 Task: Assign in the project AgileRadius the issue 'Upgrade the authentication and authorization mechanisms of a web application to improve security and access control' to the sprint 'Feedback Collection Sprint'. Assign in the project AgileRadius the issue 'Create a new online platform for online coding courses with advanced coding challenges and coding contests features' to the sprint 'Feedback Collection Sprint'. Assign in the project AgileRadius the issue 'Implement a new cloud-based procurement management system for a company with advanced procurement planning and purchasing features' to the sprint 'Feedback Collection Sprint'. Assign in the project AgileRadius the issue 'Integrate a new voice recognition feature into an existing mobile application to enhance user interaction and hands-free operation' to the sprint 'Feedback Collection Sprint'
Action: Mouse moved to (221, 70)
Screenshot: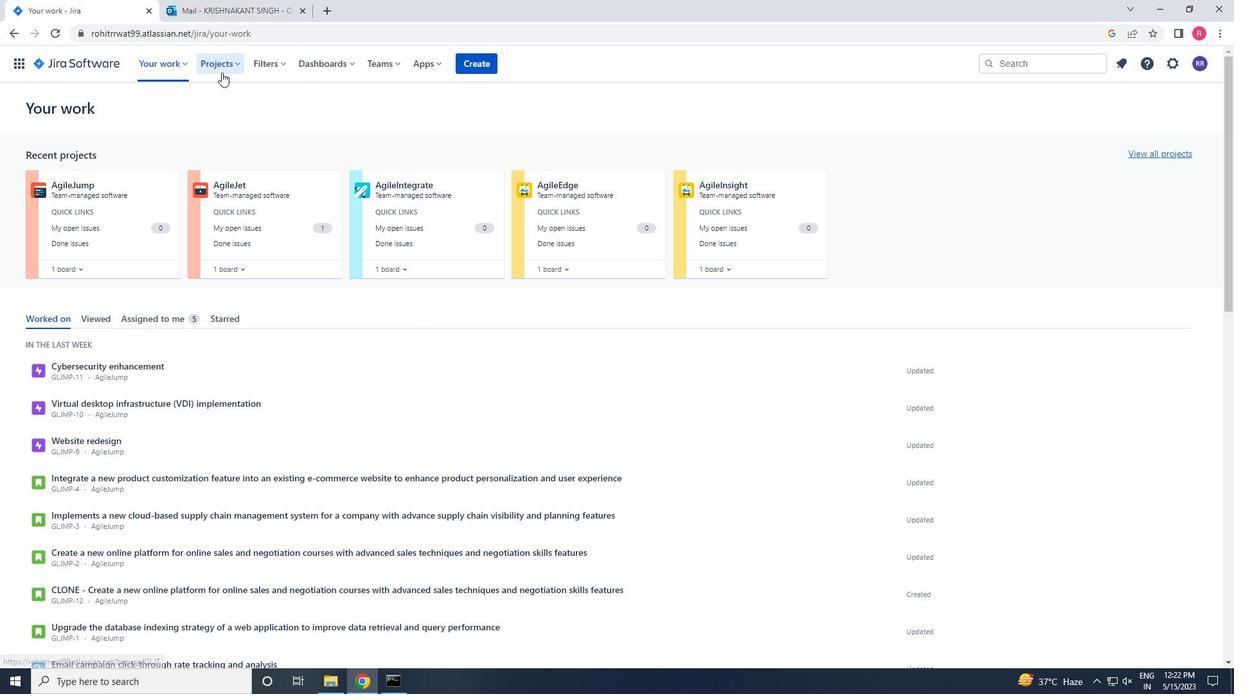 
Action: Mouse pressed left at (221, 70)
Screenshot: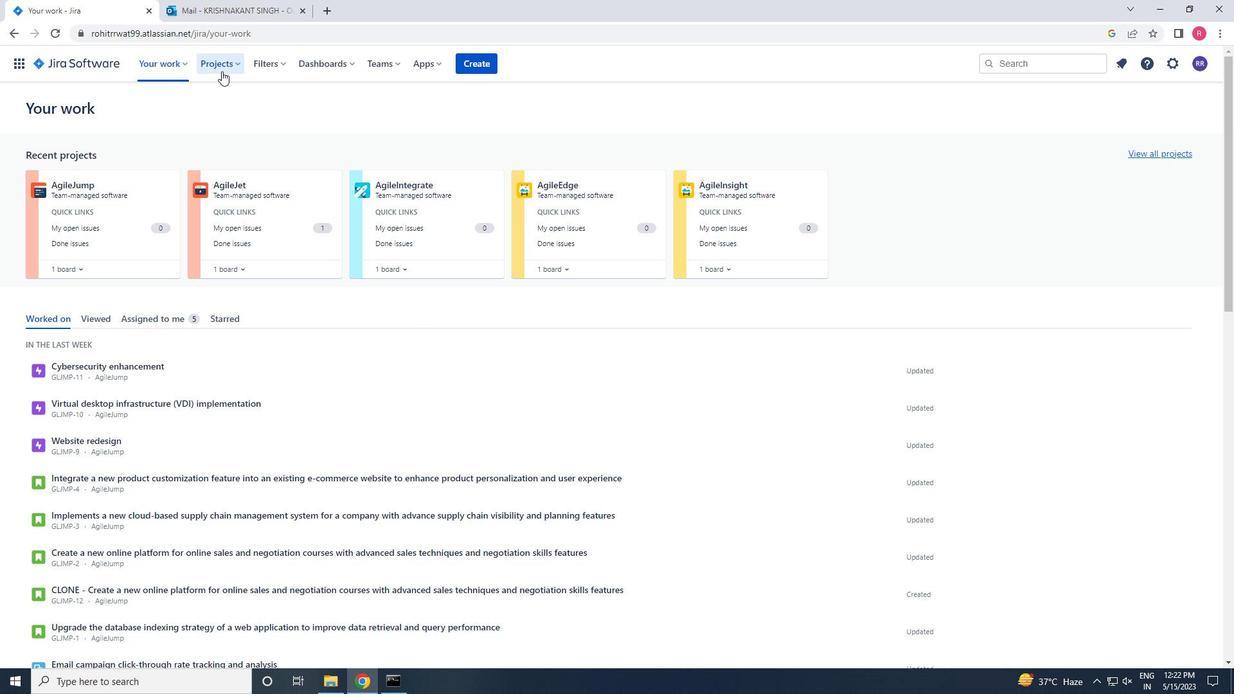 
Action: Mouse moved to (256, 118)
Screenshot: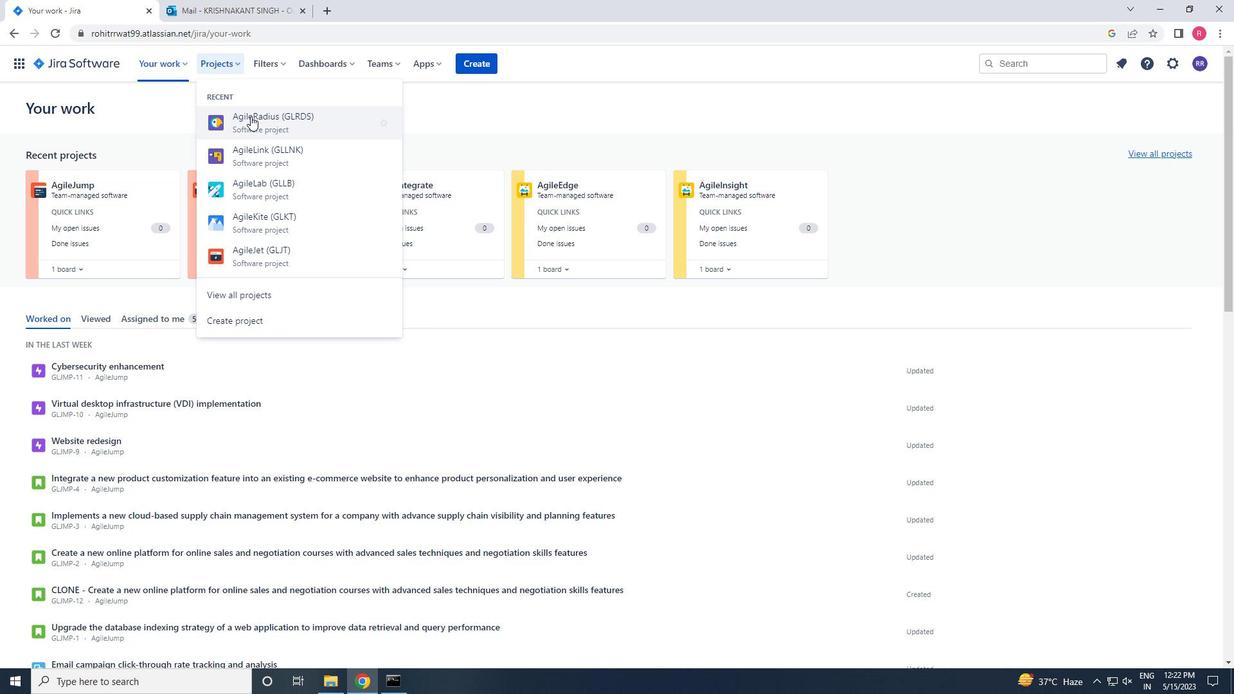 
Action: Mouse pressed left at (256, 118)
Screenshot: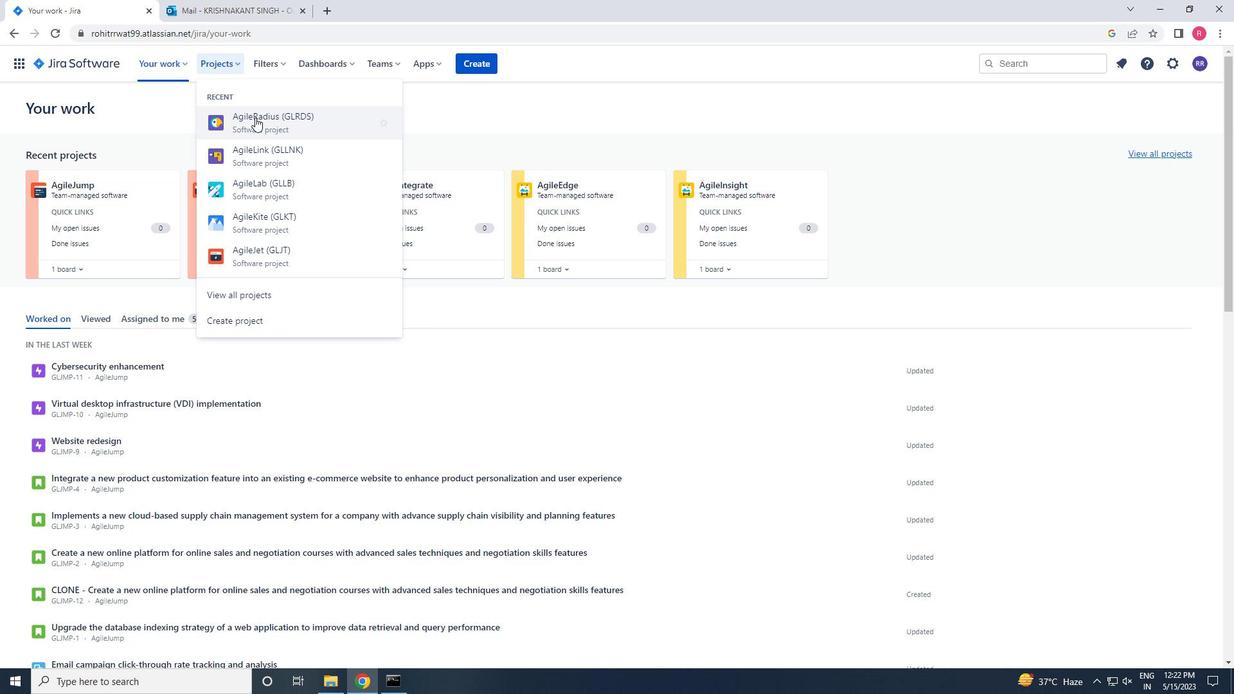 
Action: Mouse moved to (55, 195)
Screenshot: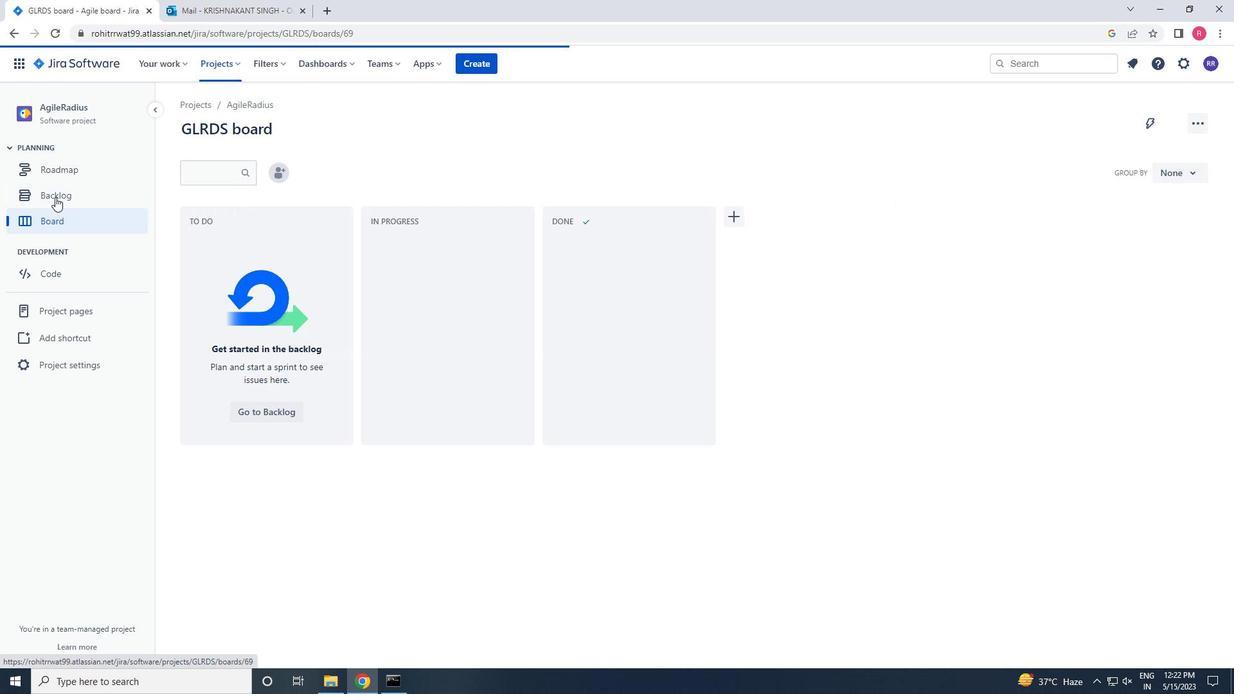 
Action: Mouse pressed left at (55, 195)
Screenshot: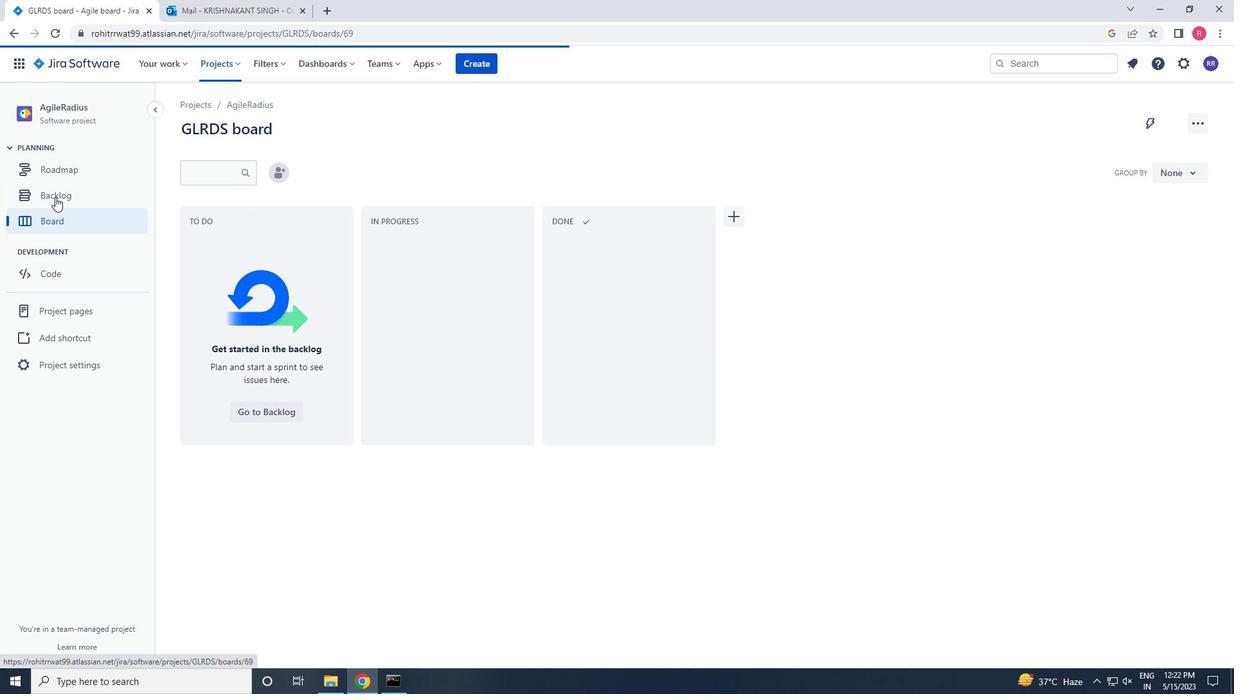 
Action: Mouse moved to (882, 442)
Screenshot: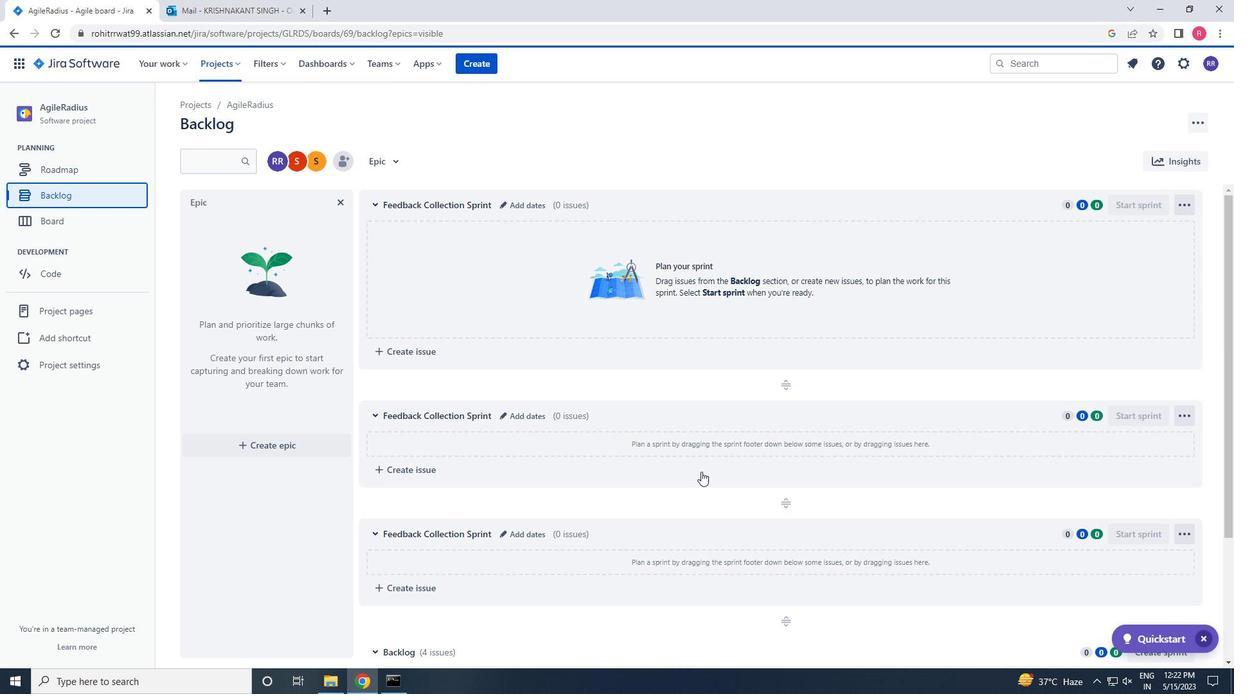 
Action: Mouse scrolled (882, 441) with delta (0, 0)
Screenshot: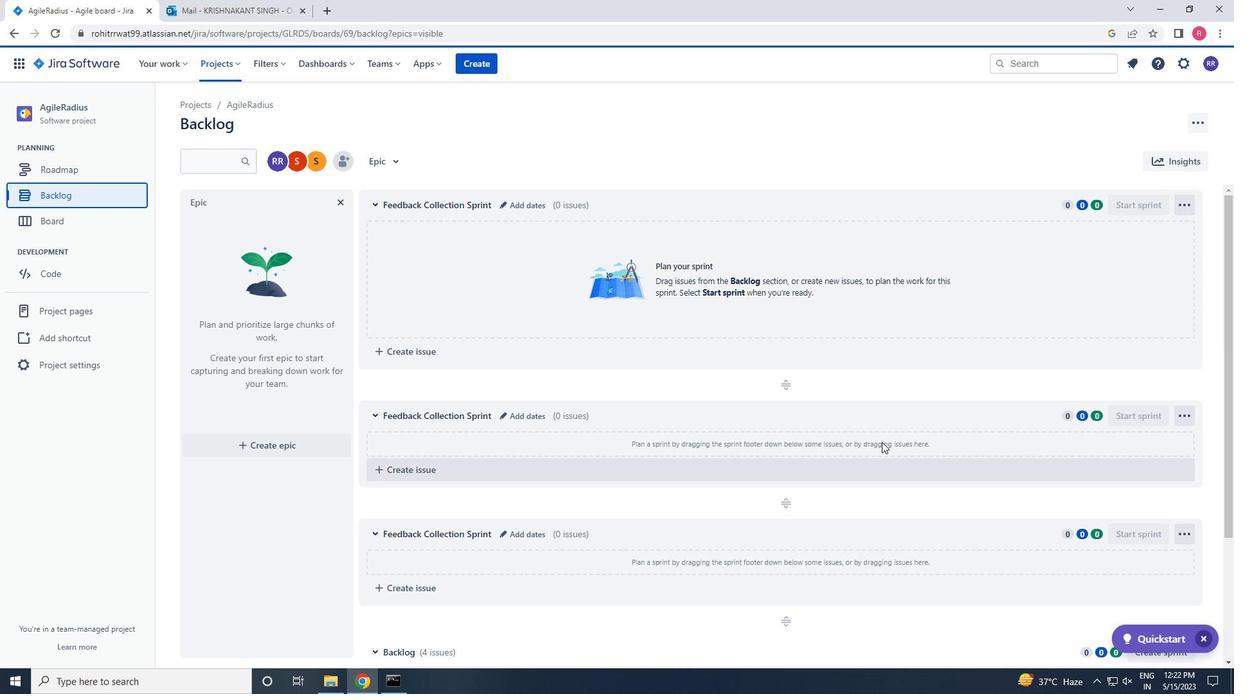 
Action: Mouse scrolled (882, 441) with delta (0, 0)
Screenshot: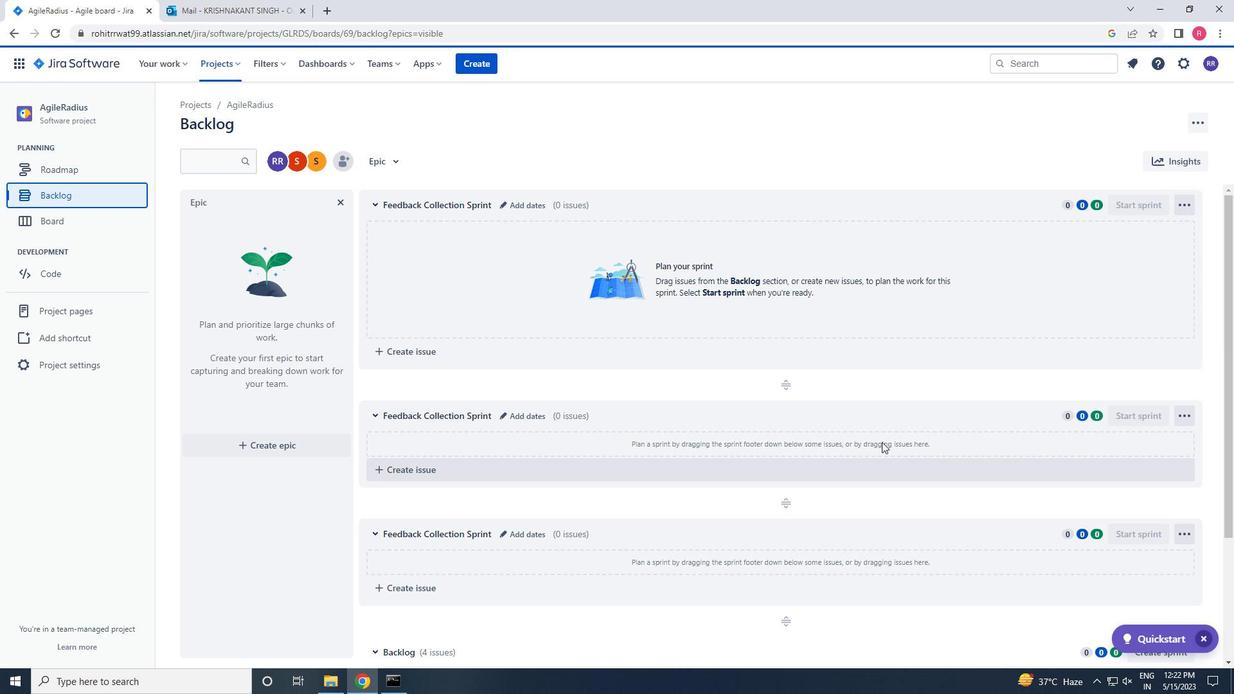 
Action: Mouse moved to (882, 442)
Screenshot: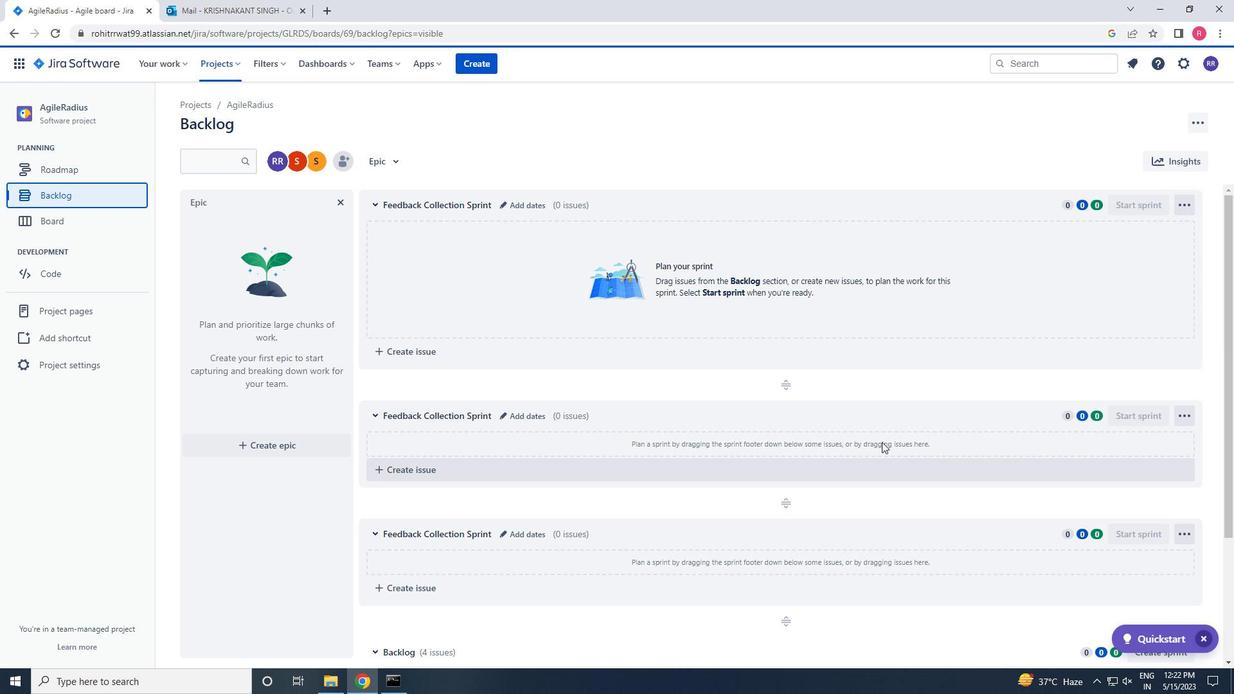 
Action: Mouse scrolled (882, 441) with delta (0, 0)
Screenshot: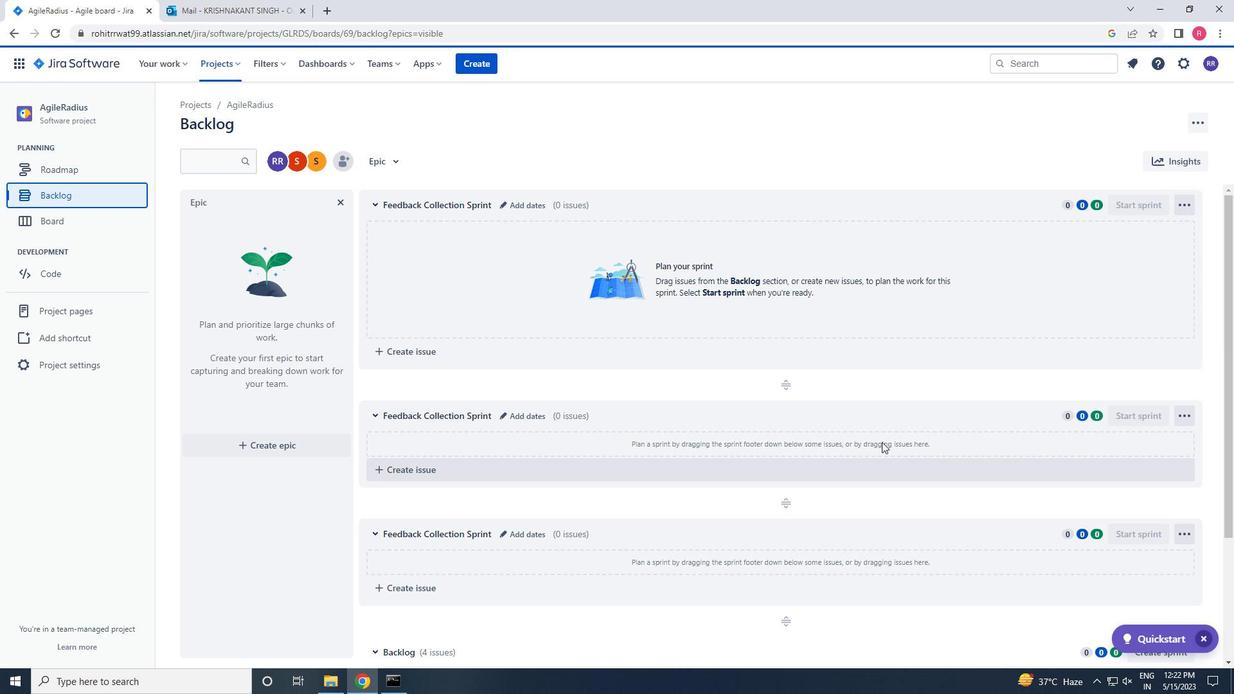 
Action: Mouse scrolled (882, 441) with delta (0, 0)
Screenshot: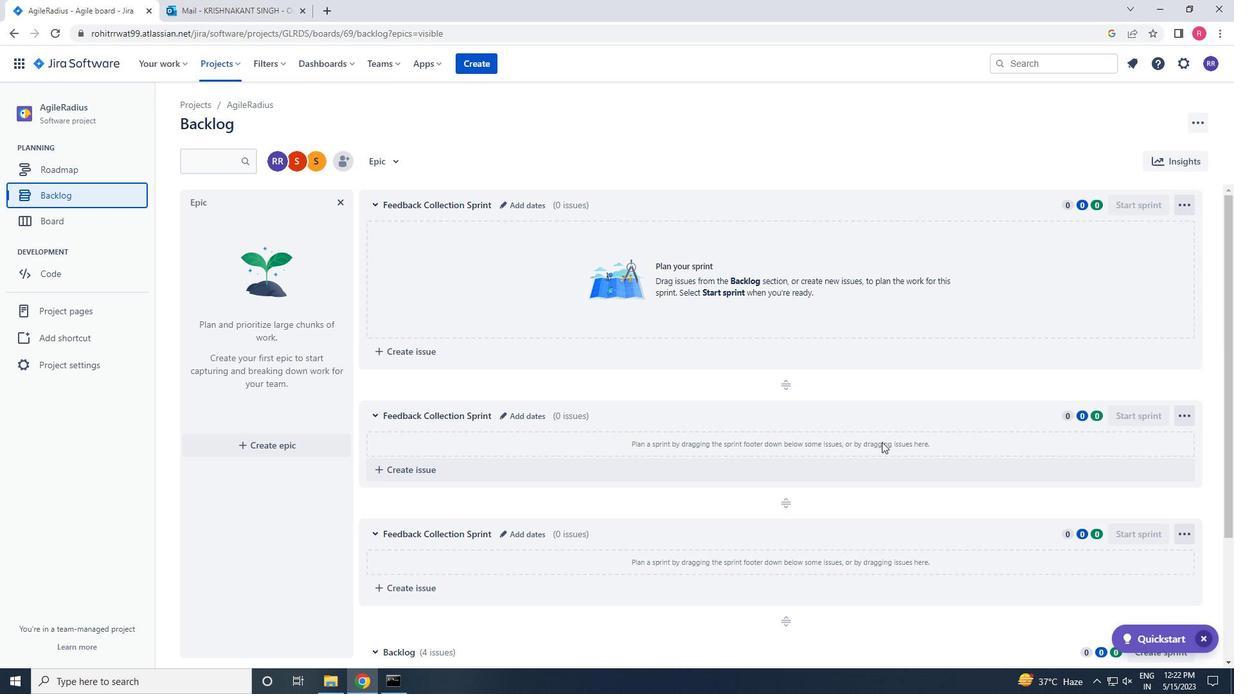 
Action: Mouse scrolled (882, 441) with delta (0, 0)
Screenshot: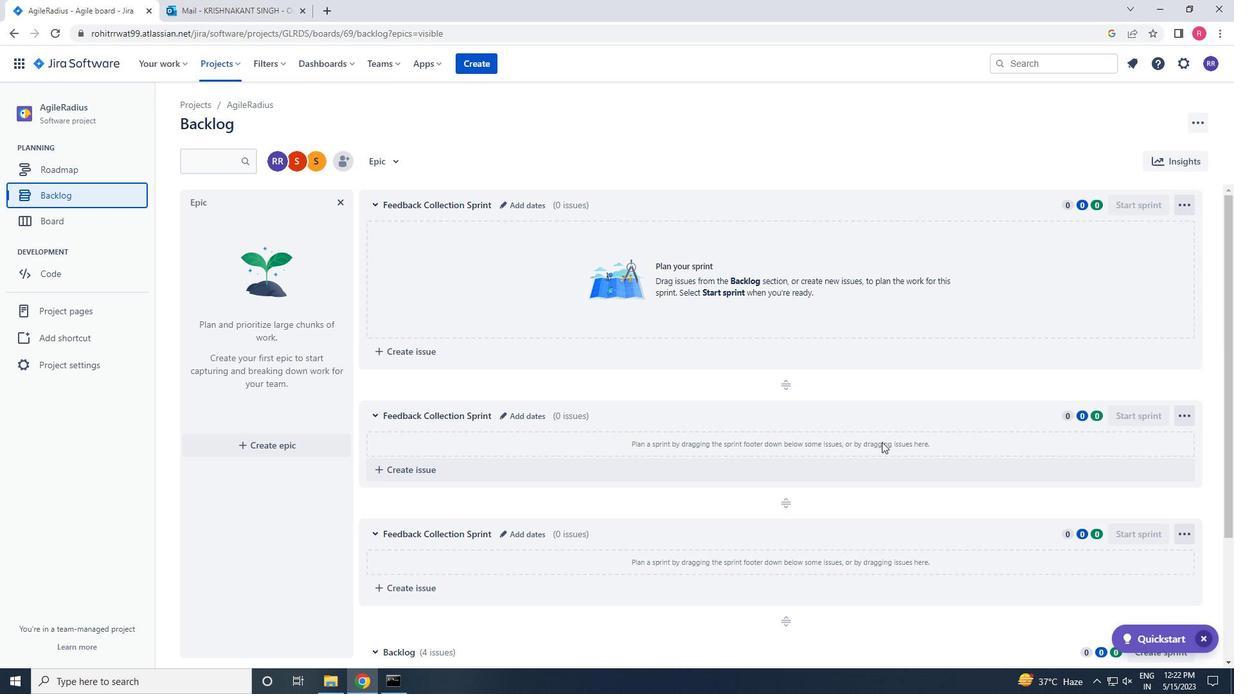 
Action: Mouse scrolled (882, 441) with delta (0, 0)
Screenshot: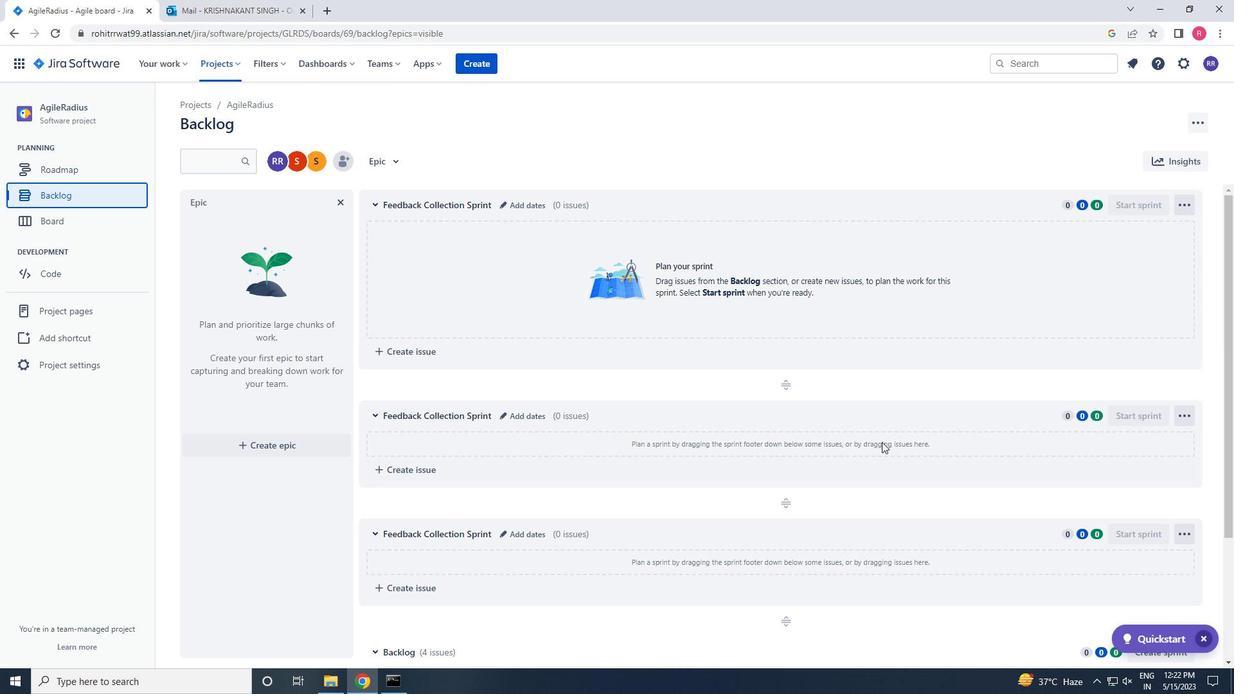 
Action: Mouse moved to (883, 442)
Screenshot: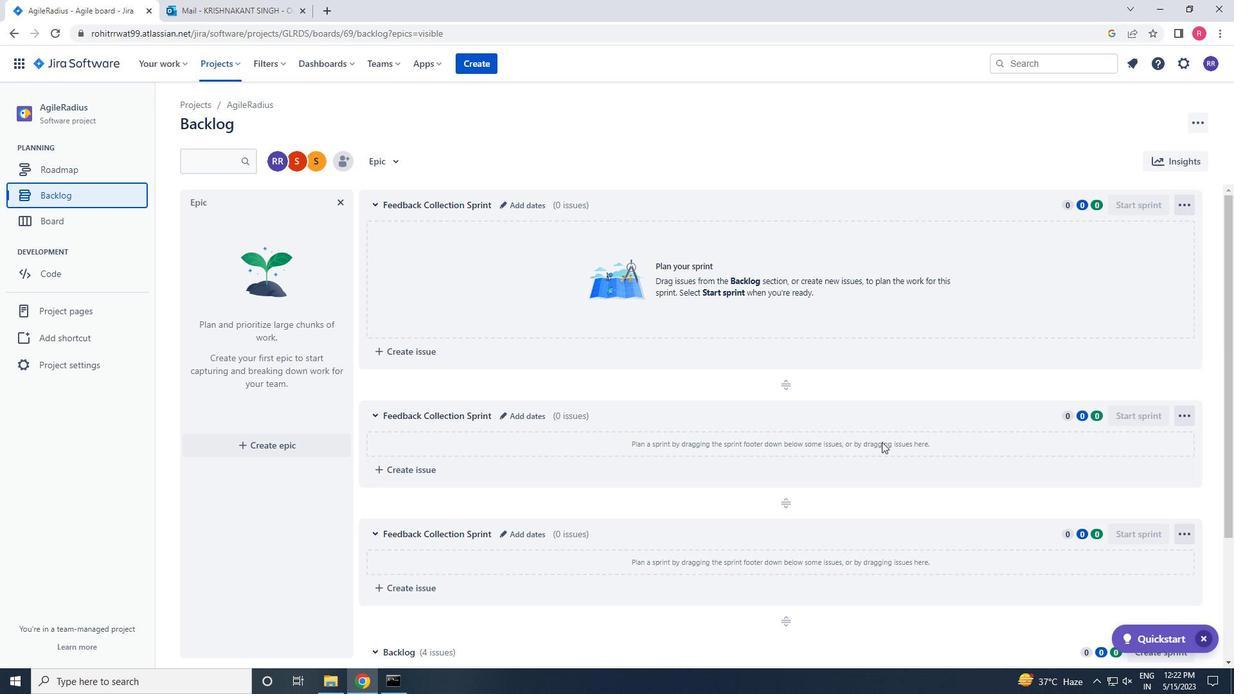 
Action: Mouse scrolled (883, 441) with delta (0, 0)
Screenshot: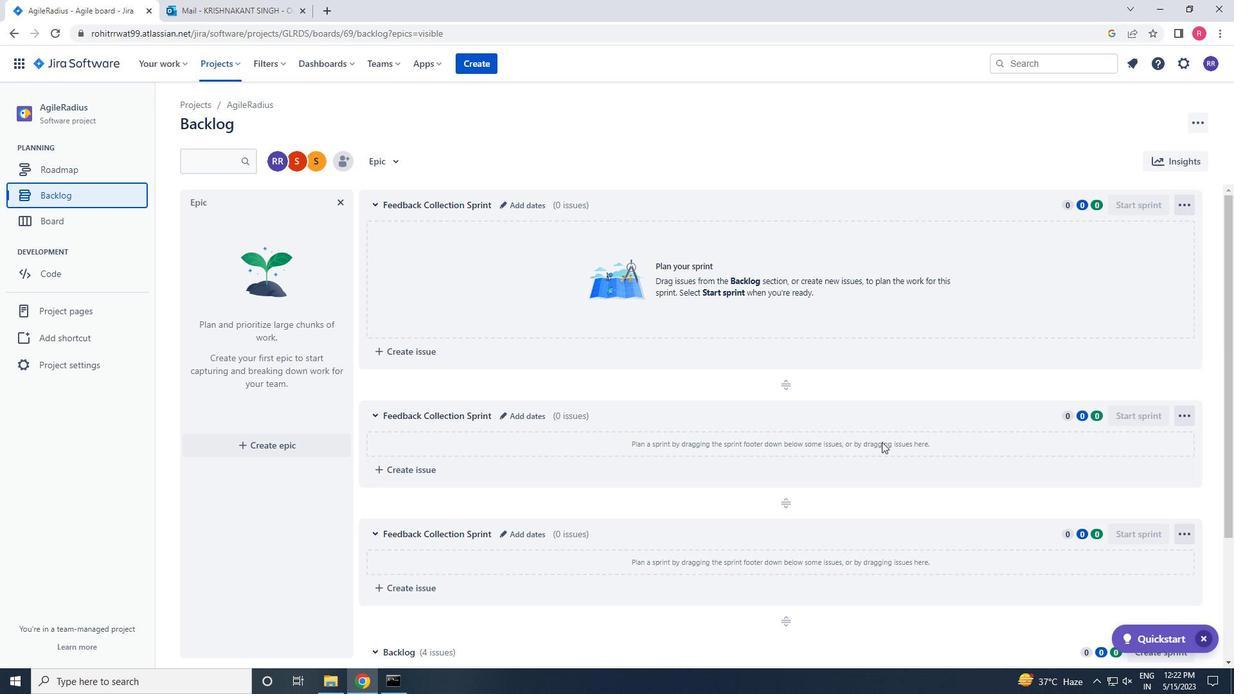 
Action: Mouse moved to (1179, 512)
Screenshot: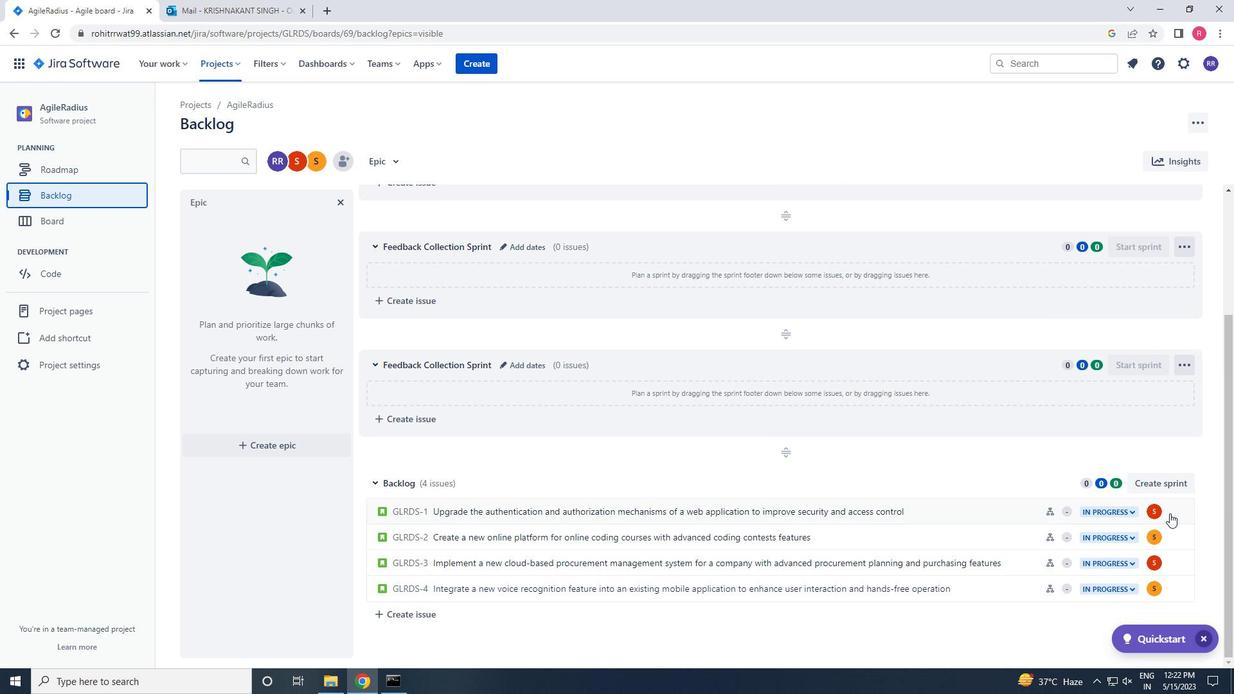 
Action: Mouse pressed left at (1179, 512)
Screenshot: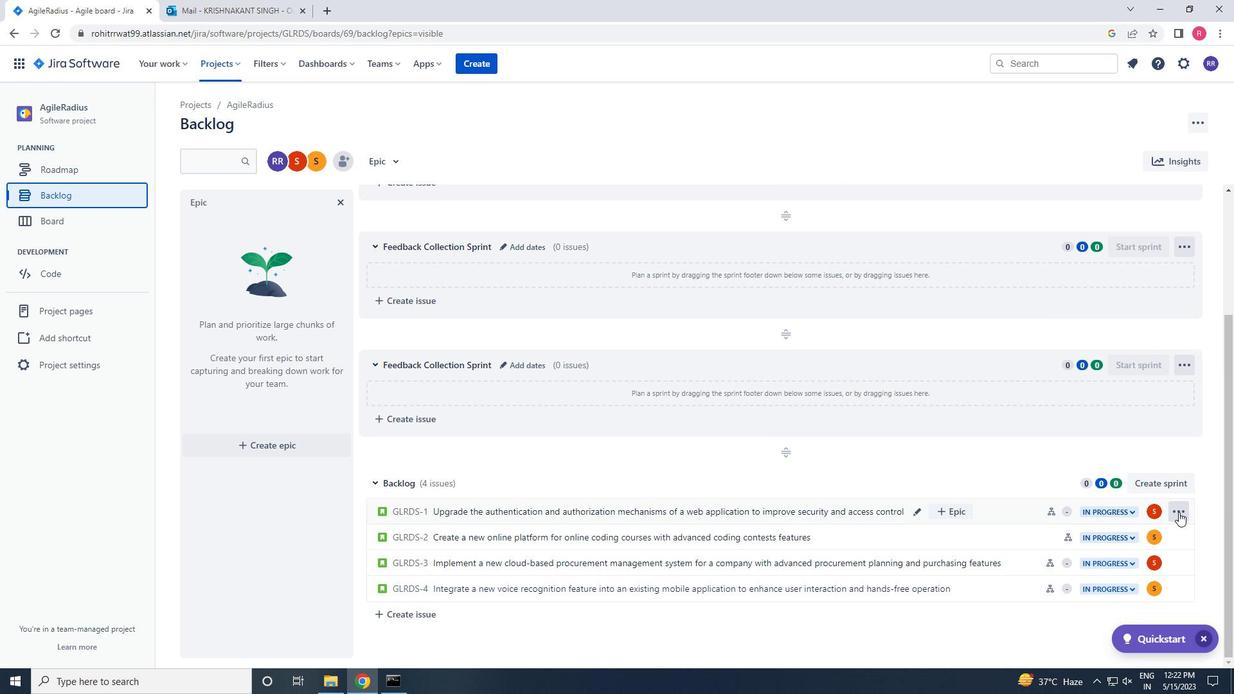 
Action: Mouse moved to (1108, 397)
Screenshot: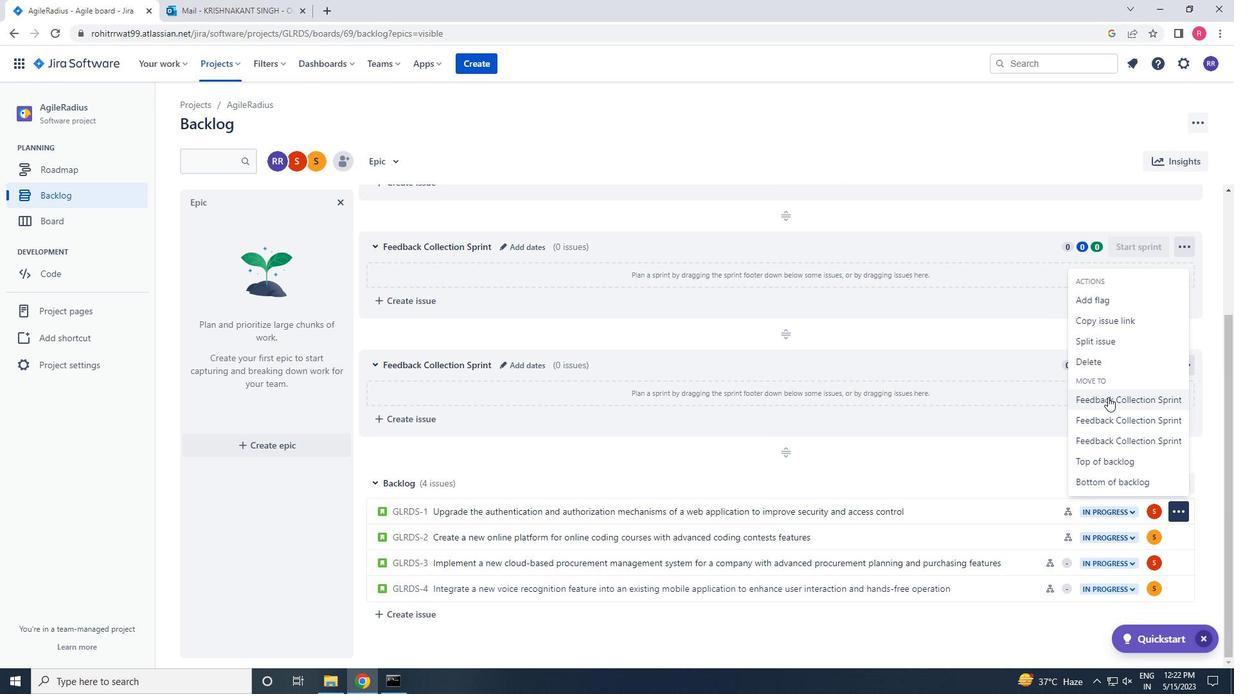 
Action: Mouse pressed left at (1108, 397)
Screenshot: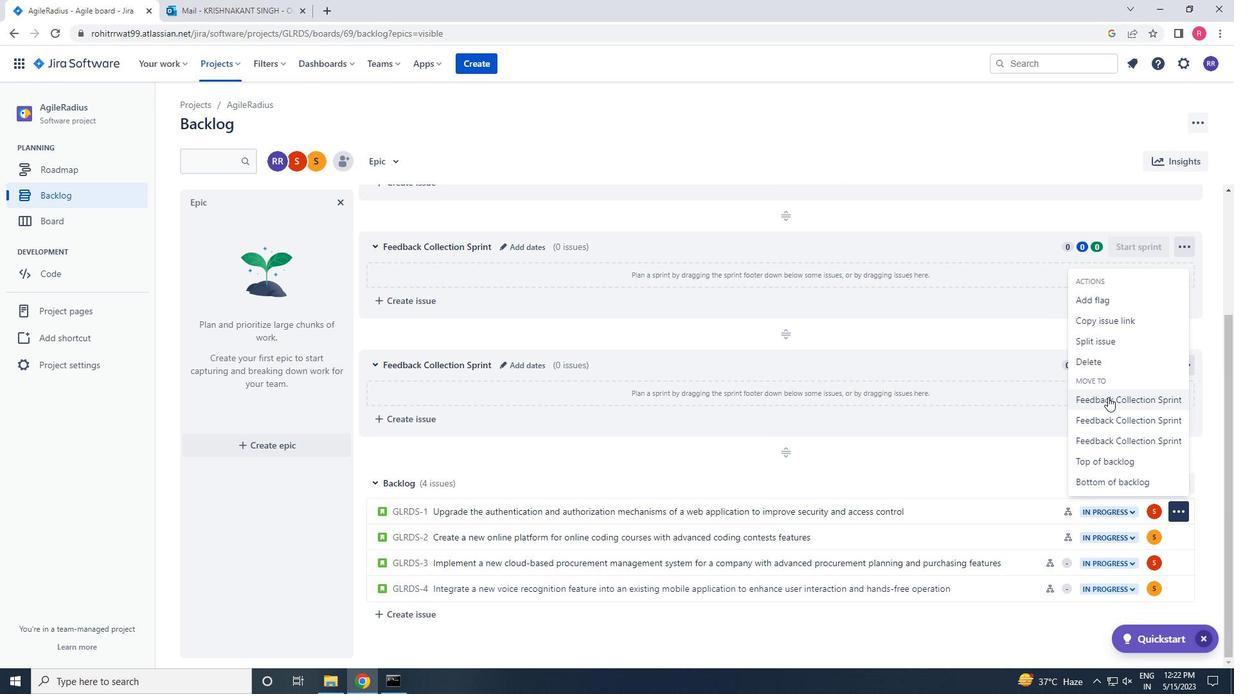 
Action: Mouse moved to (1176, 534)
Screenshot: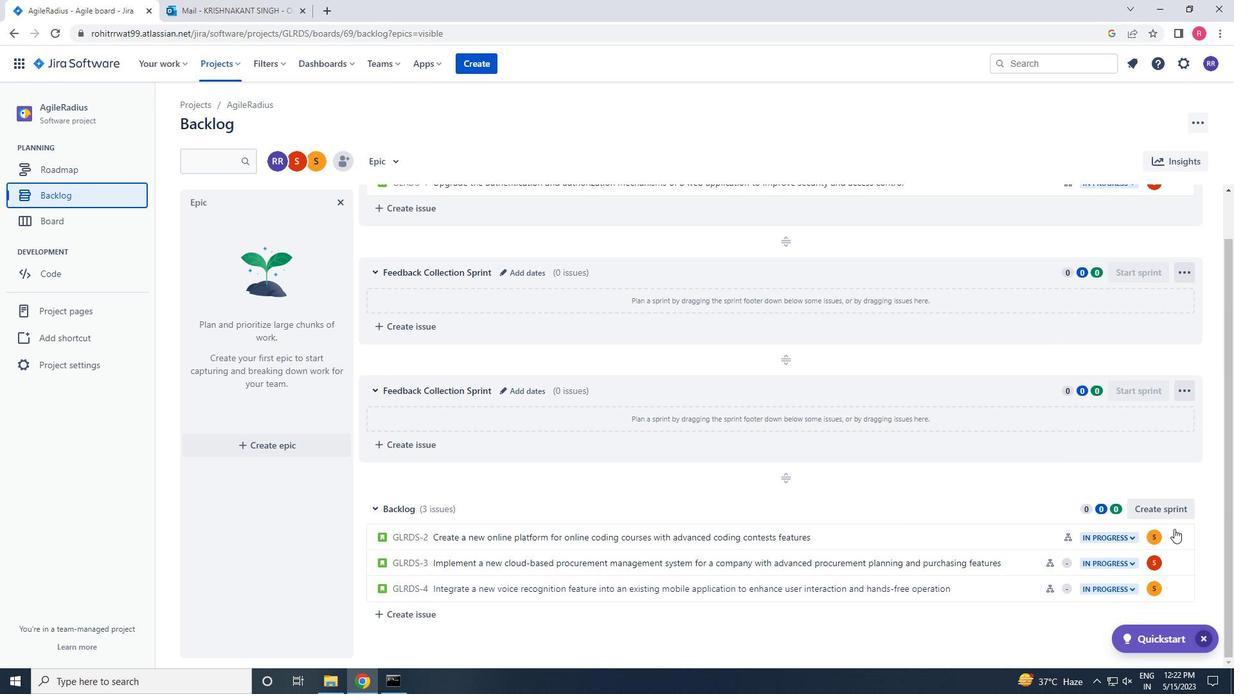 
Action: Mouse pressed left at (1176, 534)
Screenshot: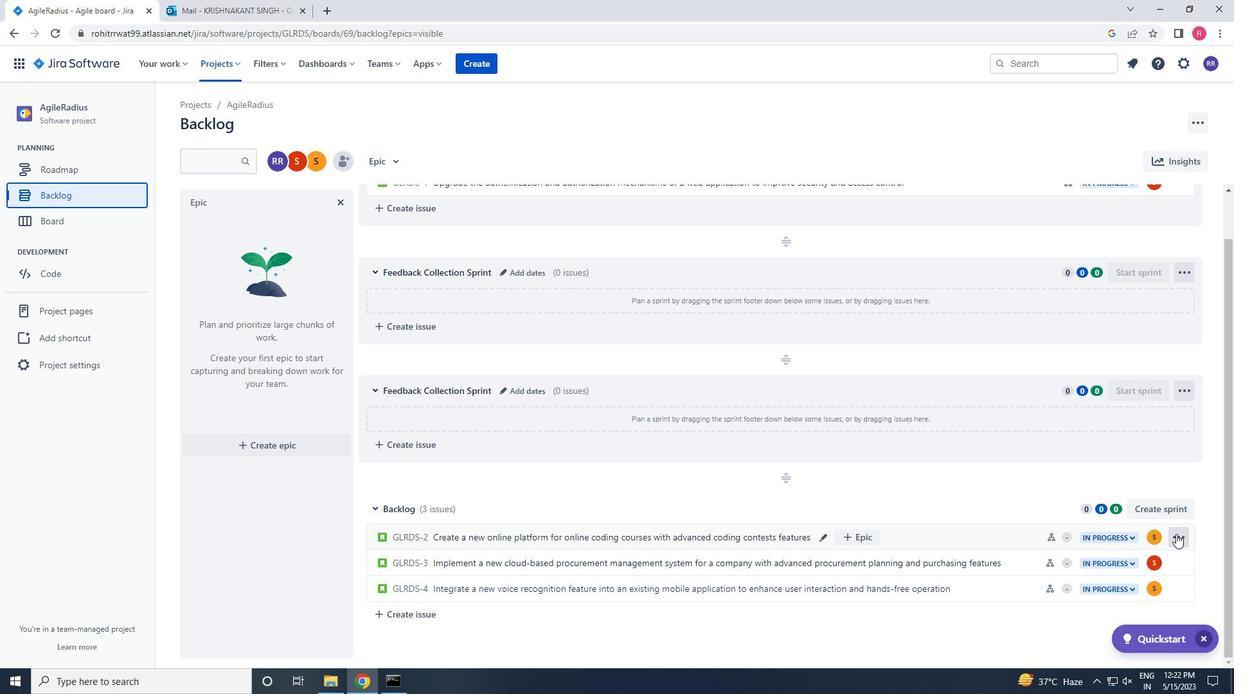 
Action: Mouse moved to (1129, 450)
Screenshot: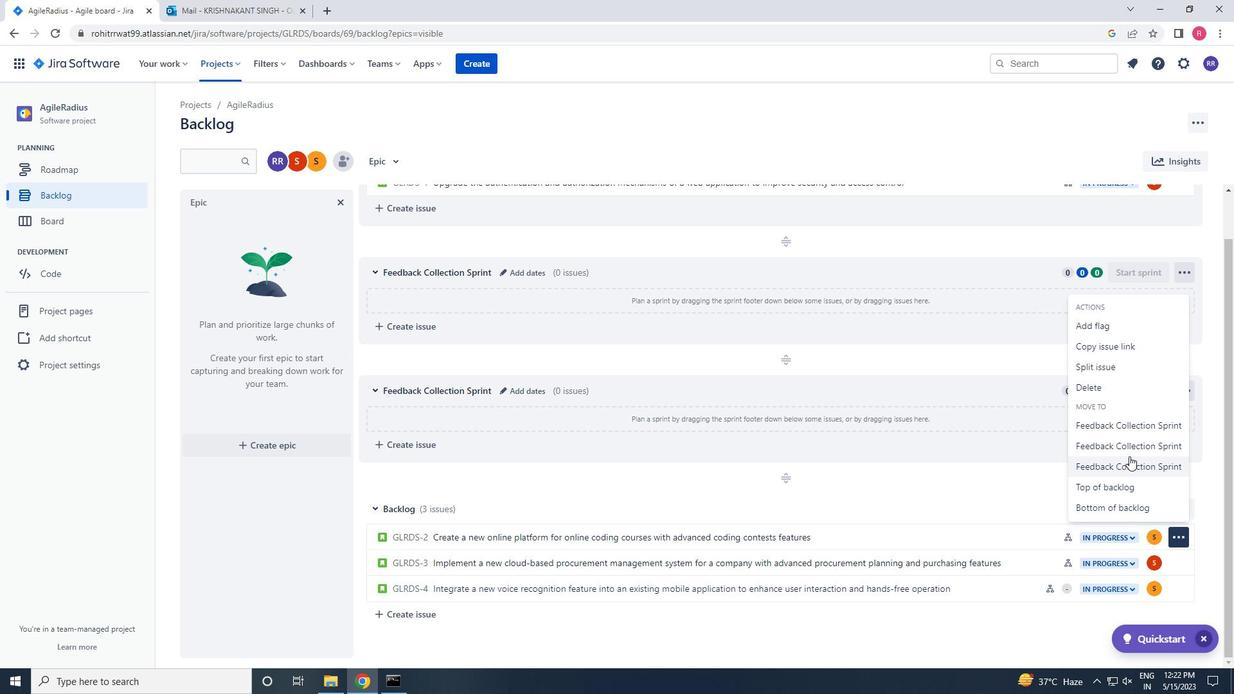 
Action: Mouse pressed left at (1129, 450)
Screenshot: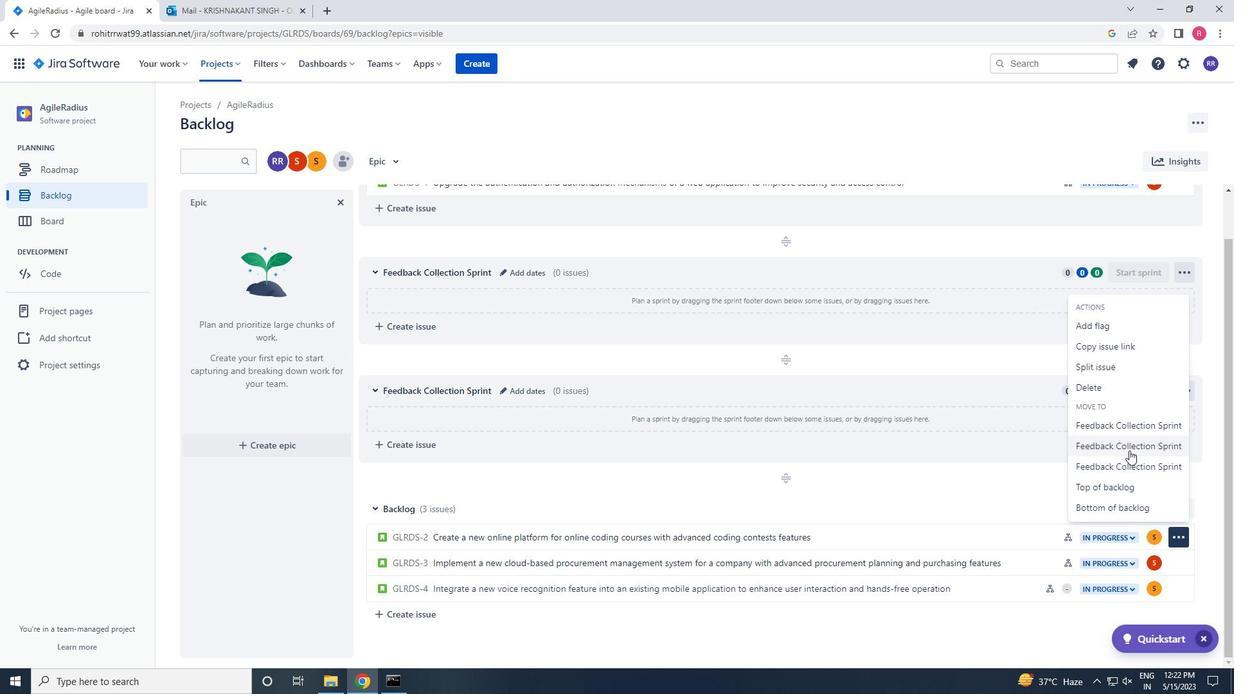 
Action: Mouse moved to (1177, 560)
Screenshot: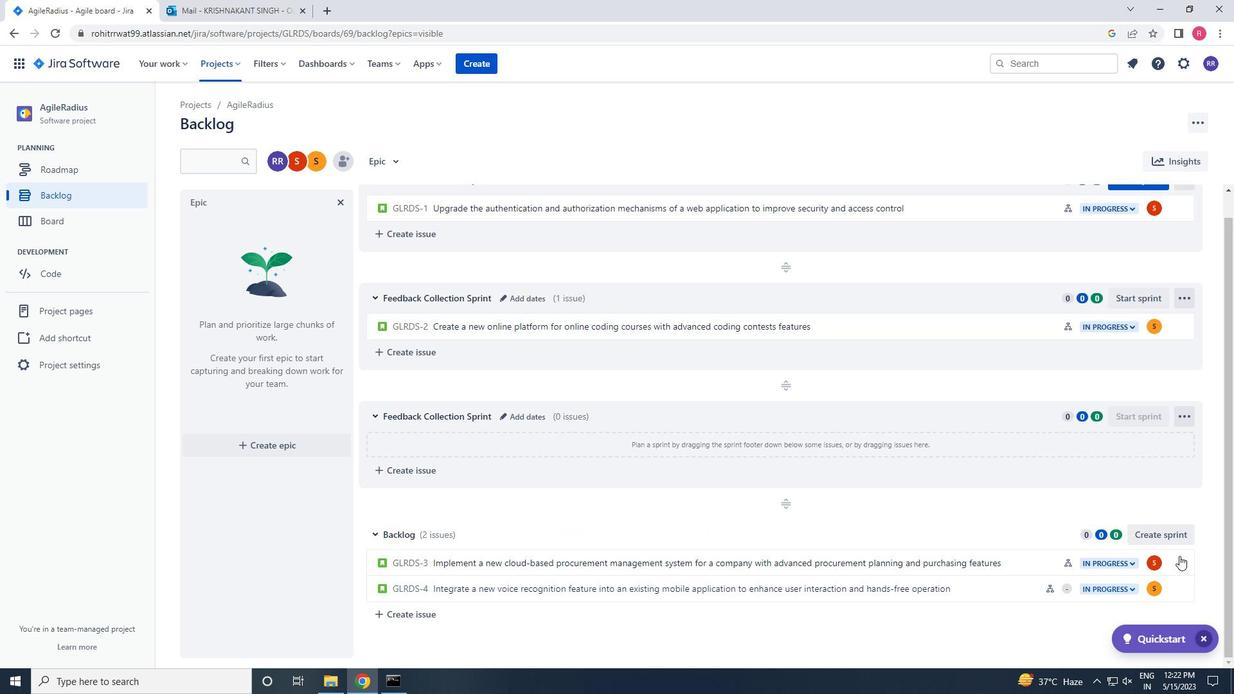
Action: Mouse pressed left at (1177, 560)
Screenshot: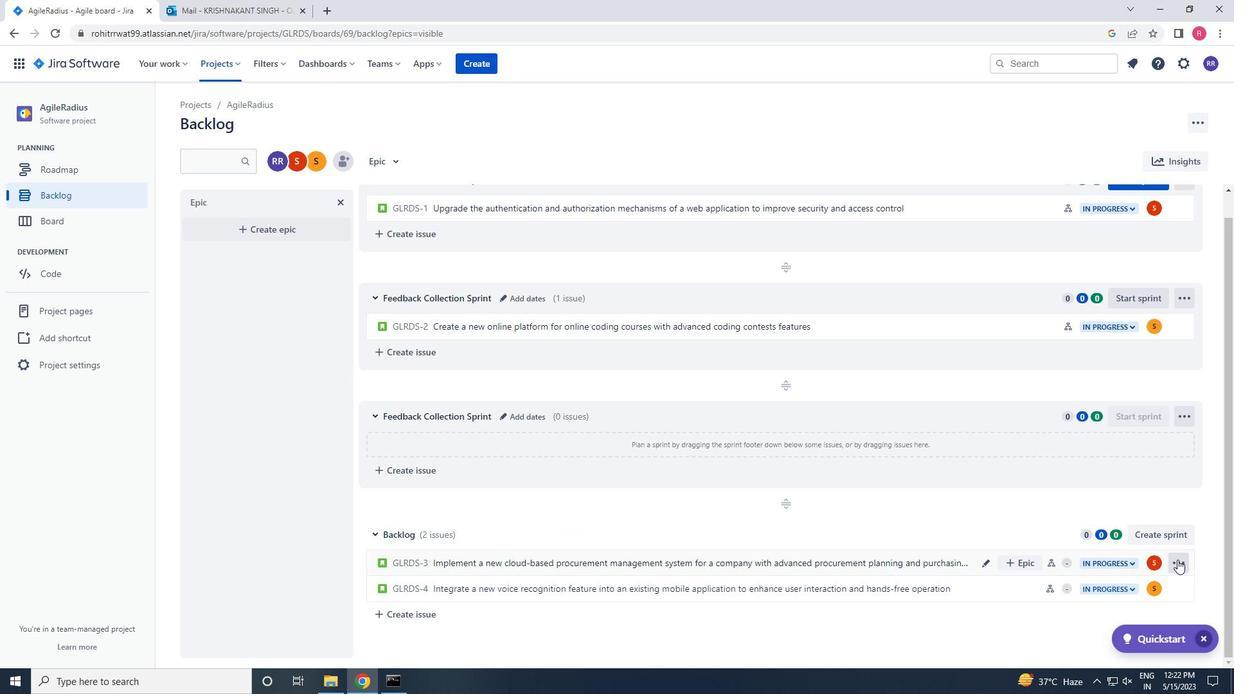 
Action: Mouse moved to (1153, 487)
Screenshot: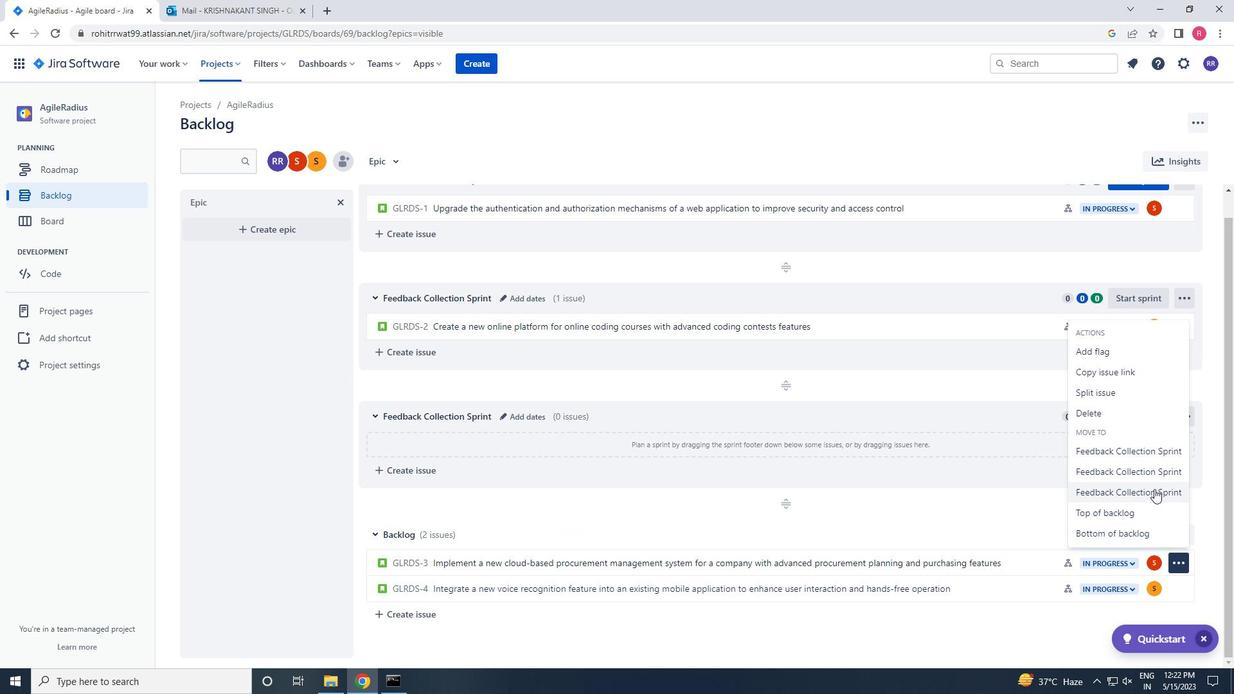 
Action: Mouse pressed left at (1153, 487)
Screenshot: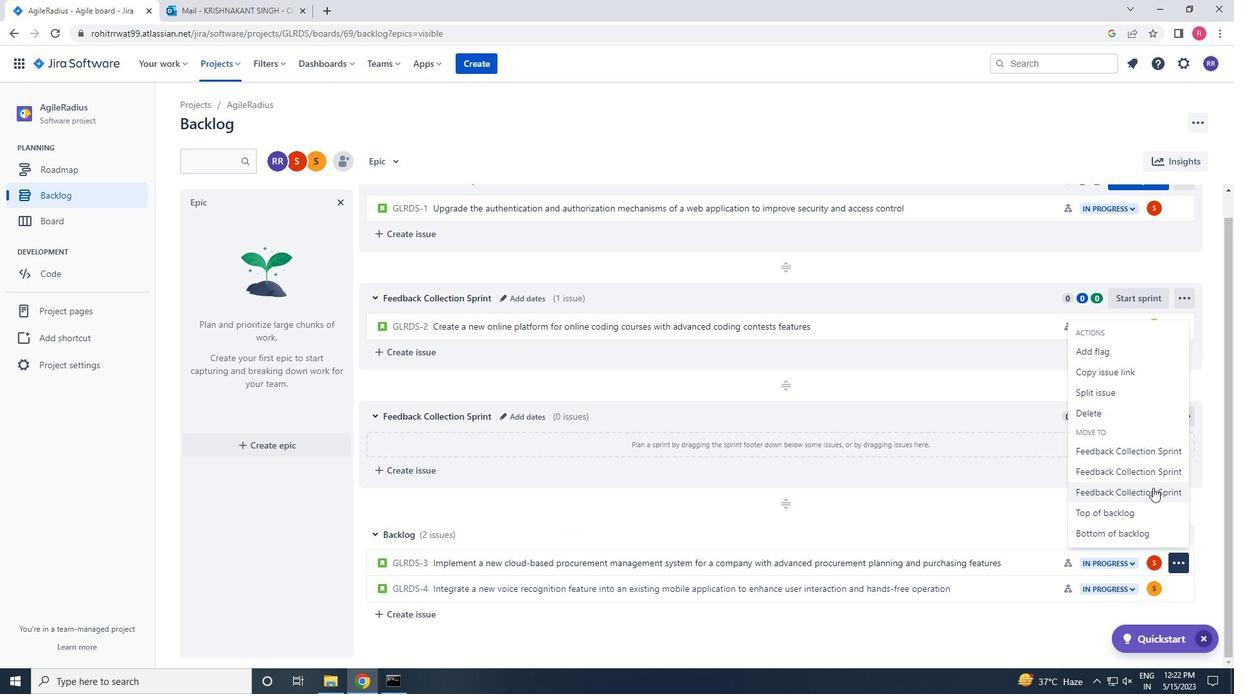 
Action: Mouse moved to (1177, 590)
Screenshot: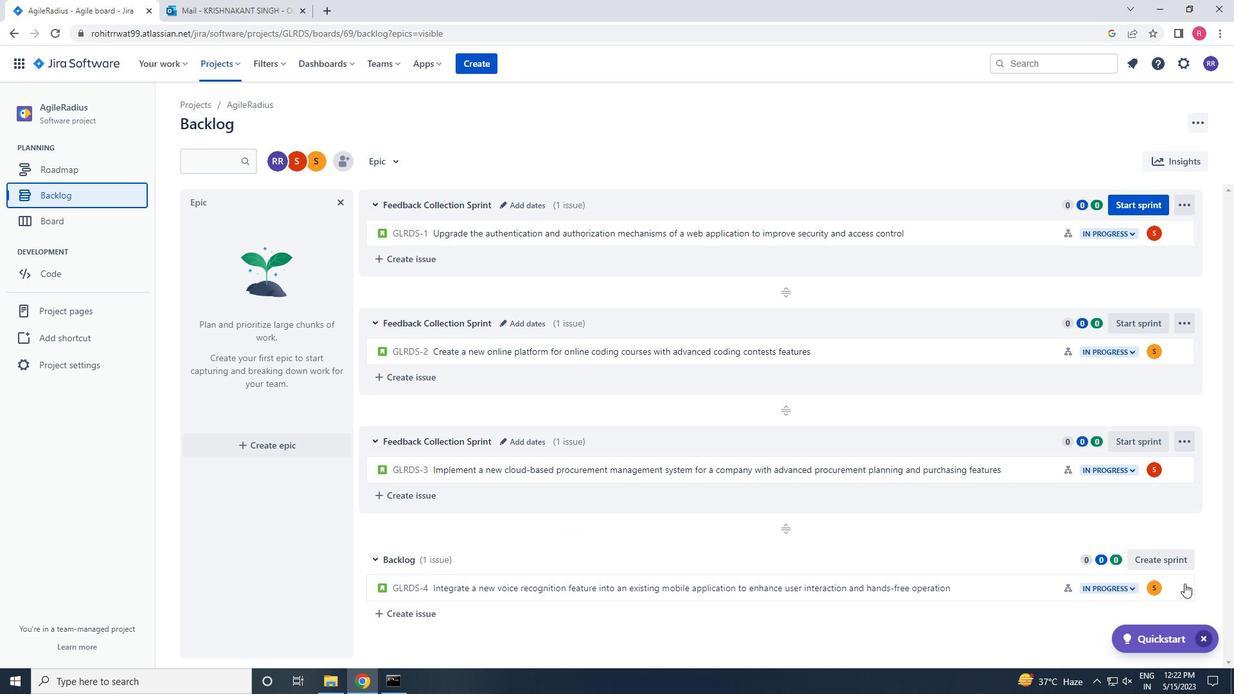 
Action: Mouse pressed left at (1177, 590)
Screenshot: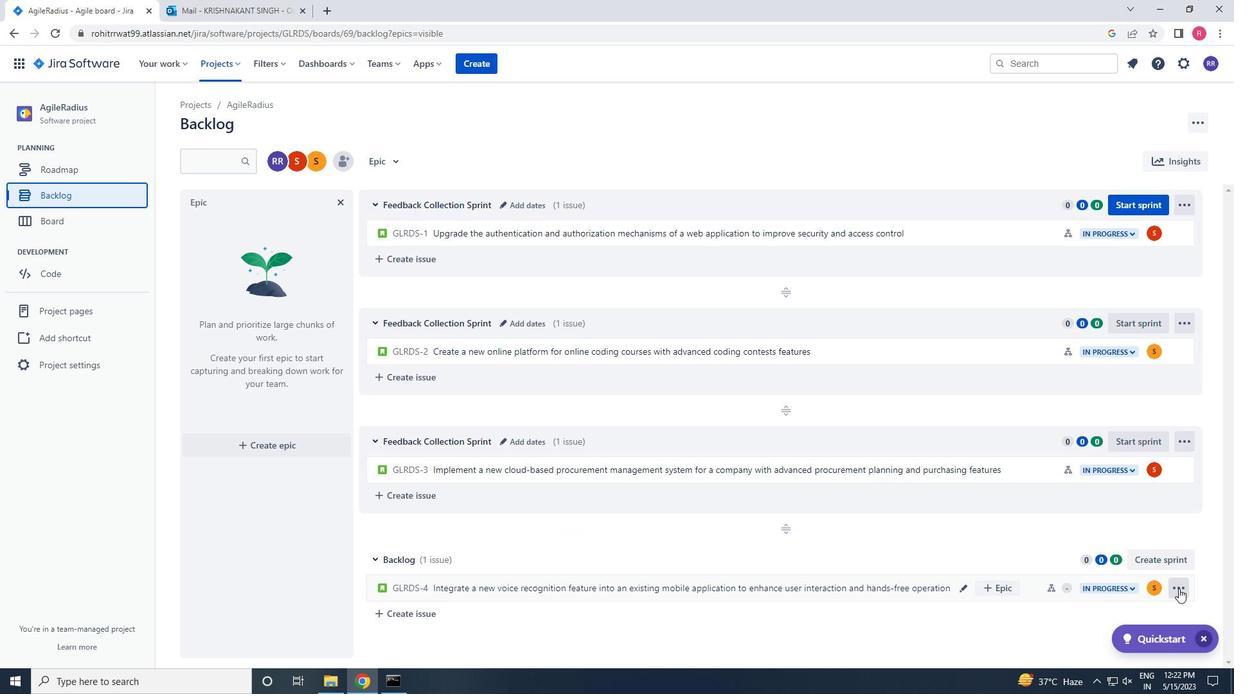 
Action: Mouse moved to (1144, 518)
Screenshot: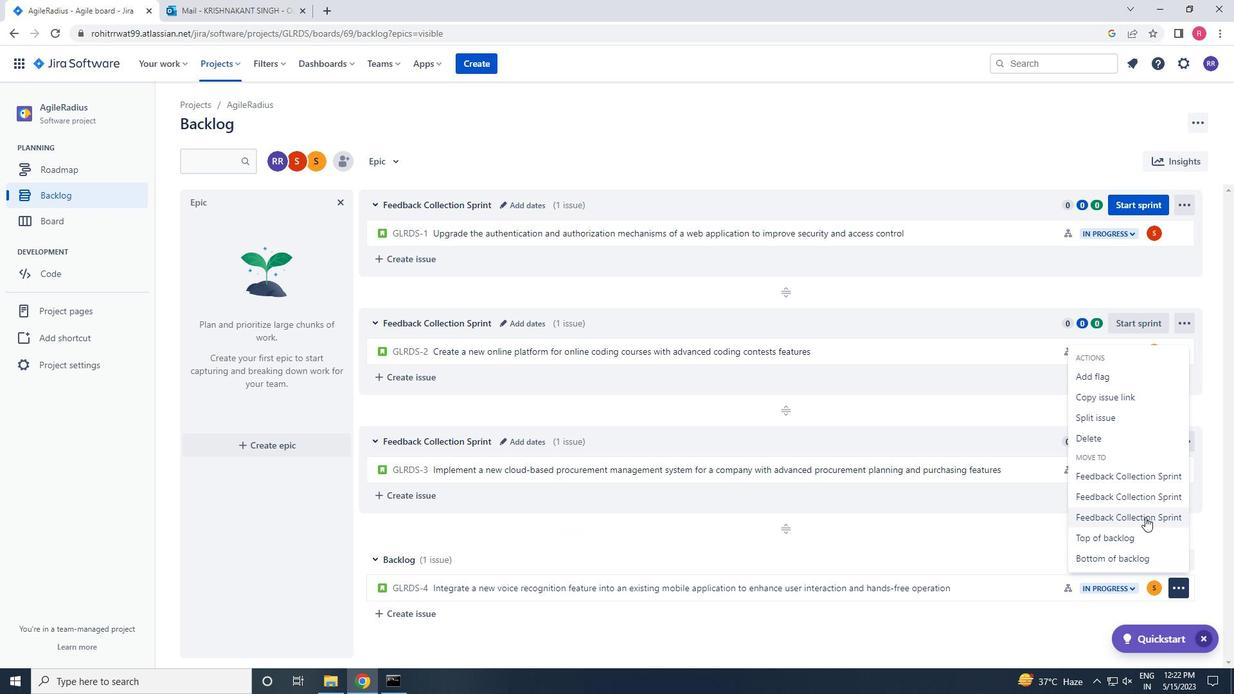 
Action: Mouse pressed left at (1144, 518)
Screenshot: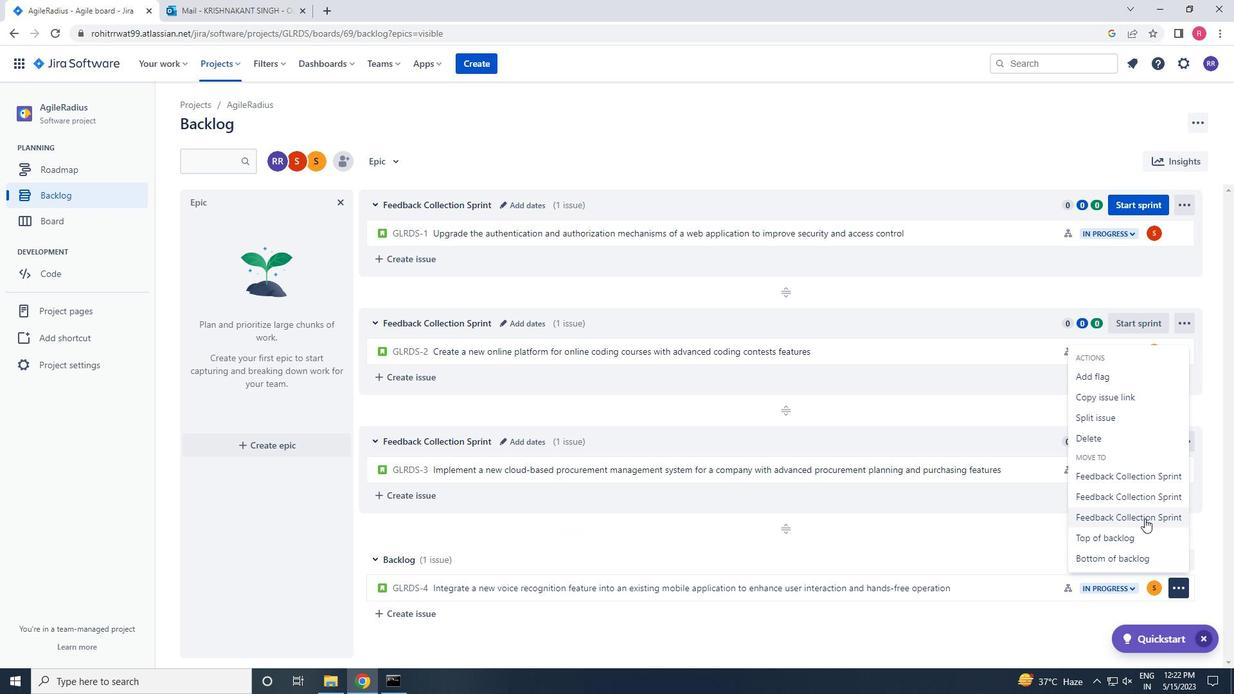 
Action: Mouse moved to (1056, 519)
Screenshot: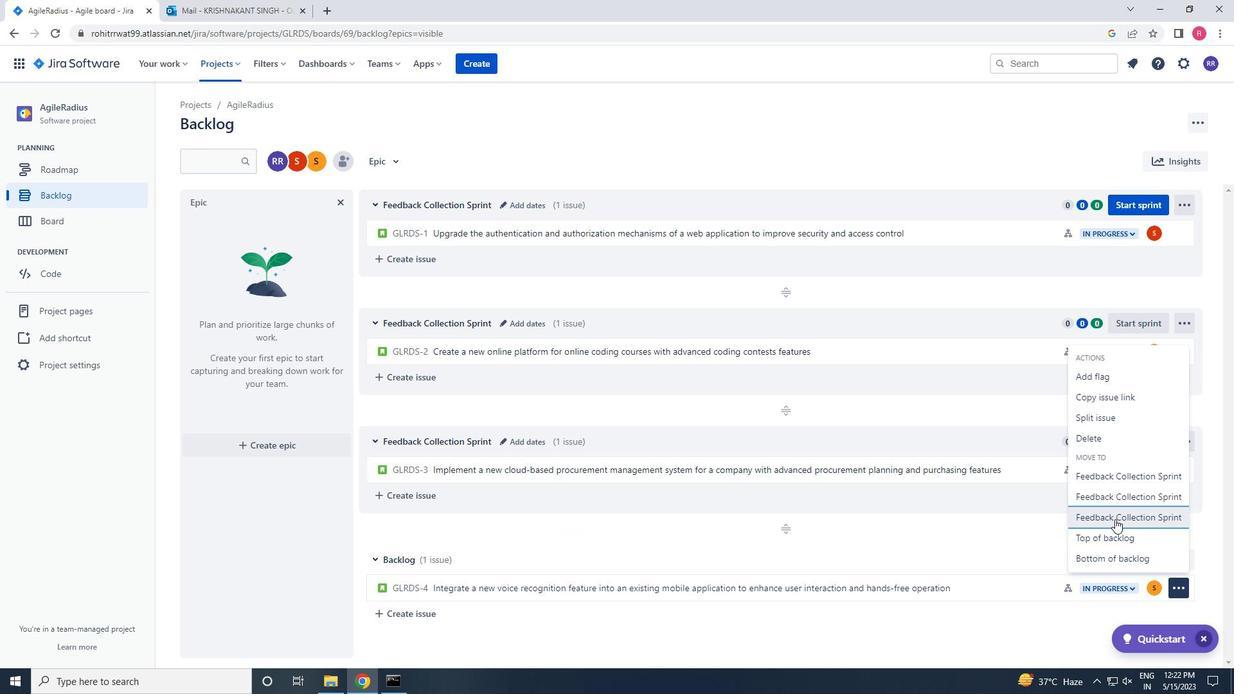 
Action: Mouse scrolled (1056, 520) with delta (0, 0)
Screenshot: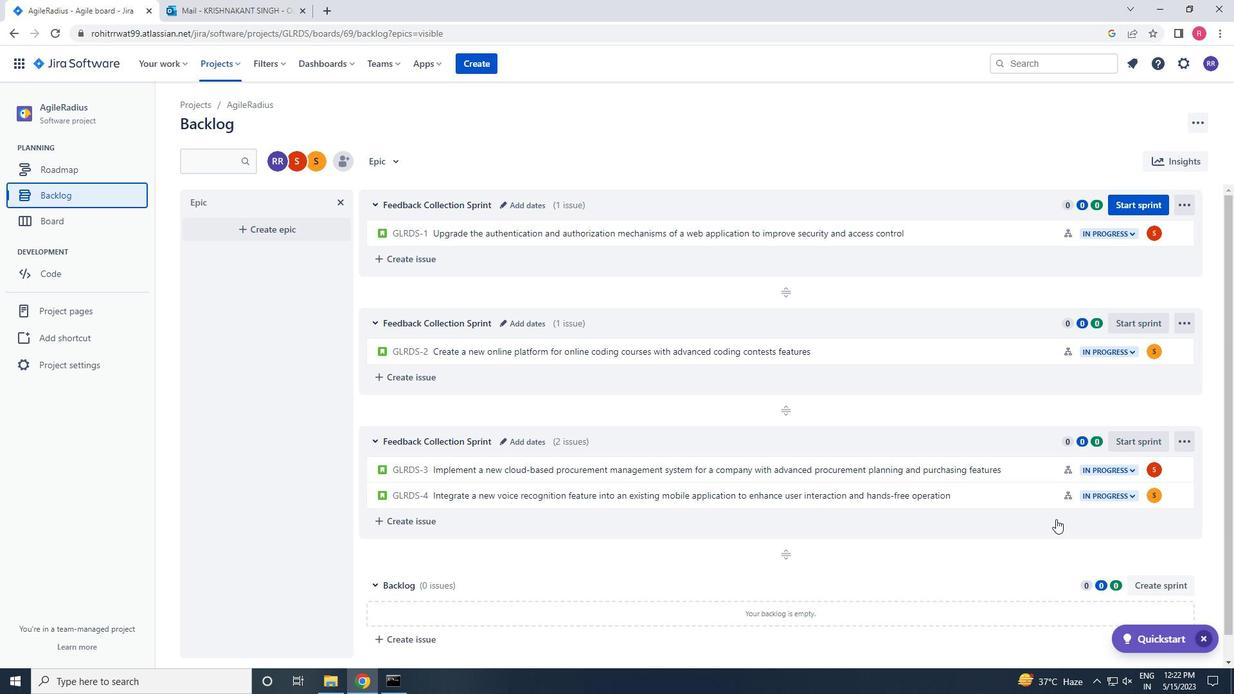 
Action: Mouse scrolled (1056, 520) with delta (0, 0)
Screenshot: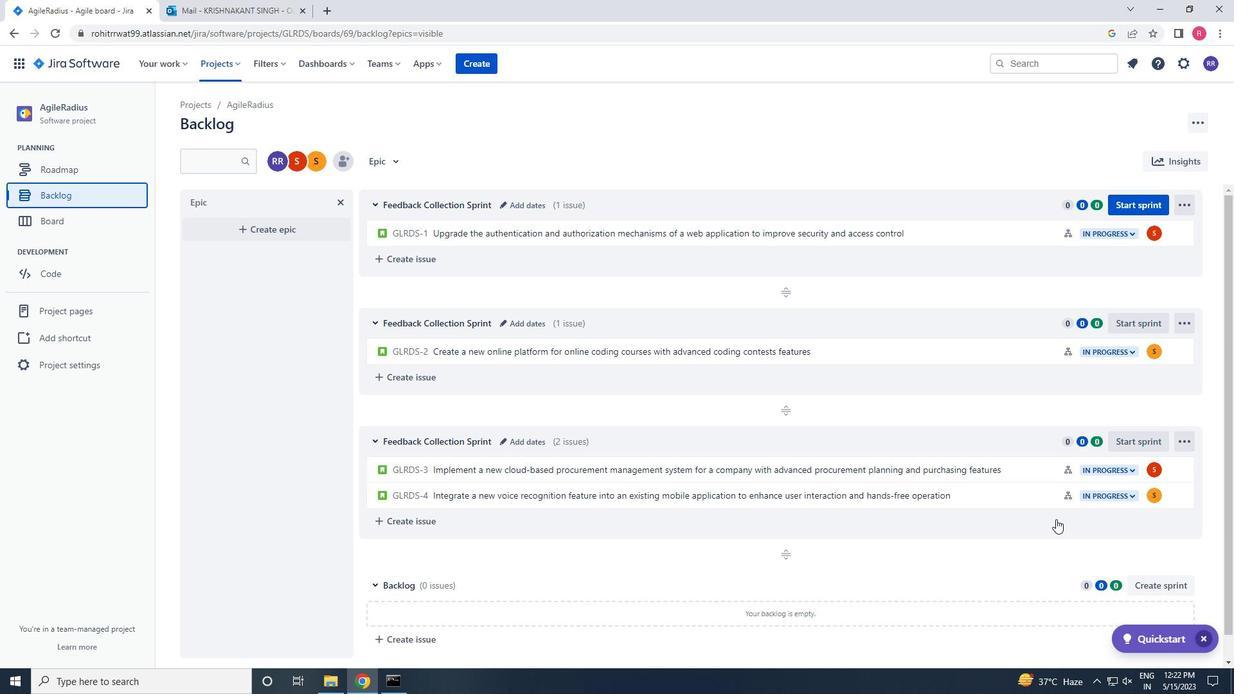 
Action: Mouse scrolled (1056, 520) with delta (0, 0)
Screenshot: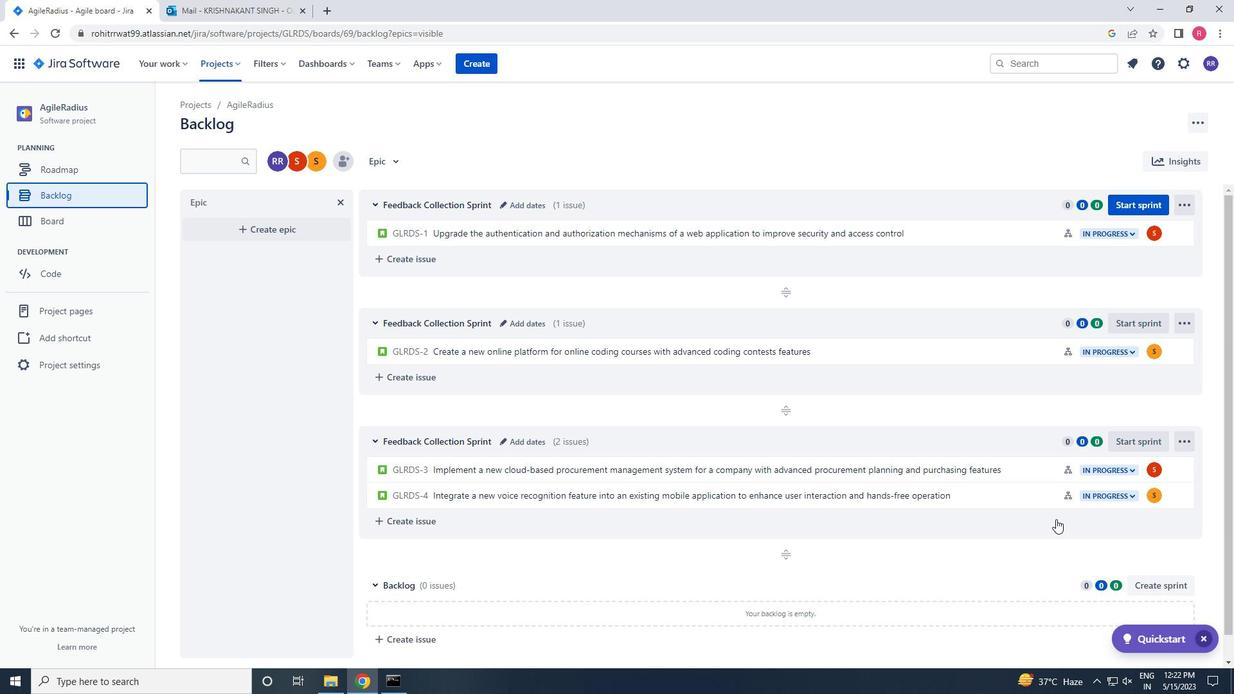 
Action: Mouse scrolled (1056, 520) with delta (0, 0)
Screenshot: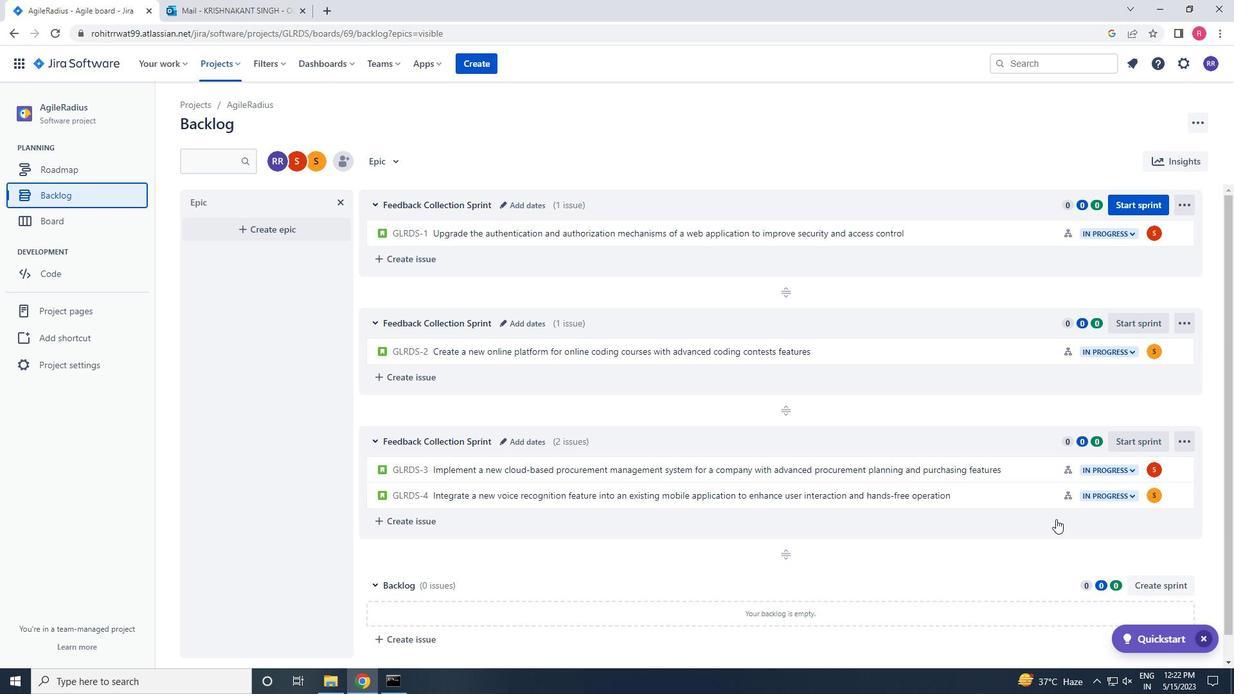 
Action: Mouse scrolled (1056, 520) with delta (0, 0)
Screenshot: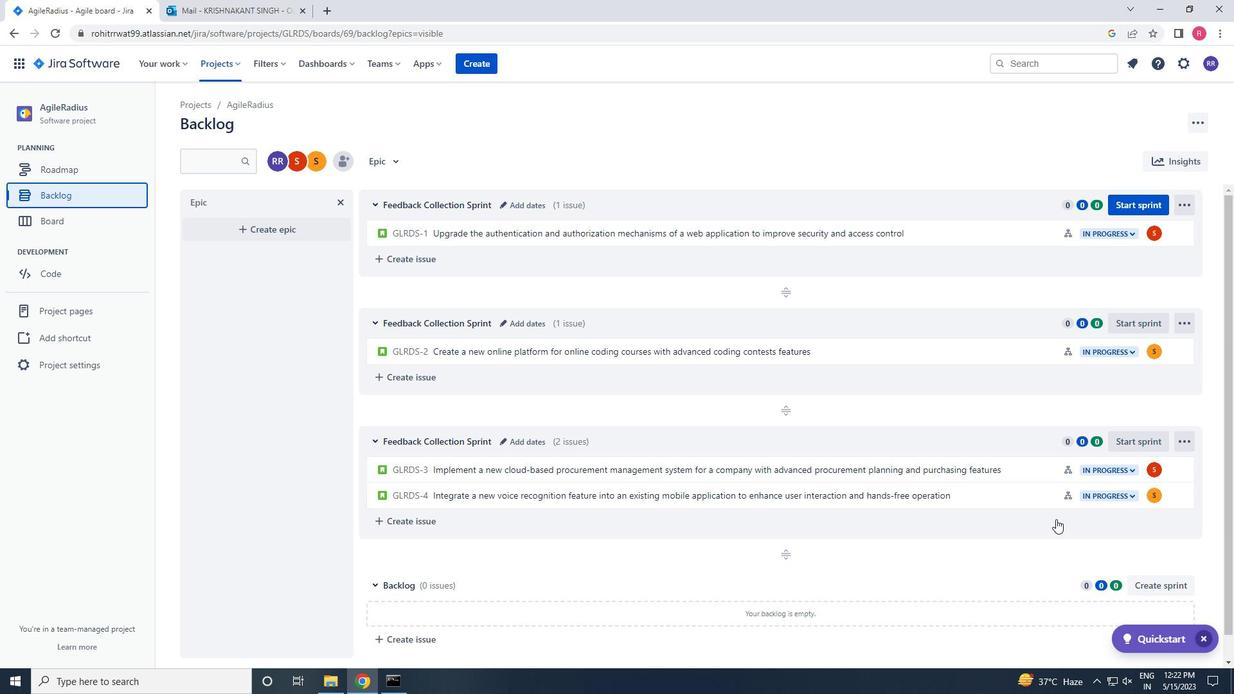 
